 Task: Sort the products in the category "Plants" by relevance.
Action: Mouse moved to (368, 168)
Screenshot: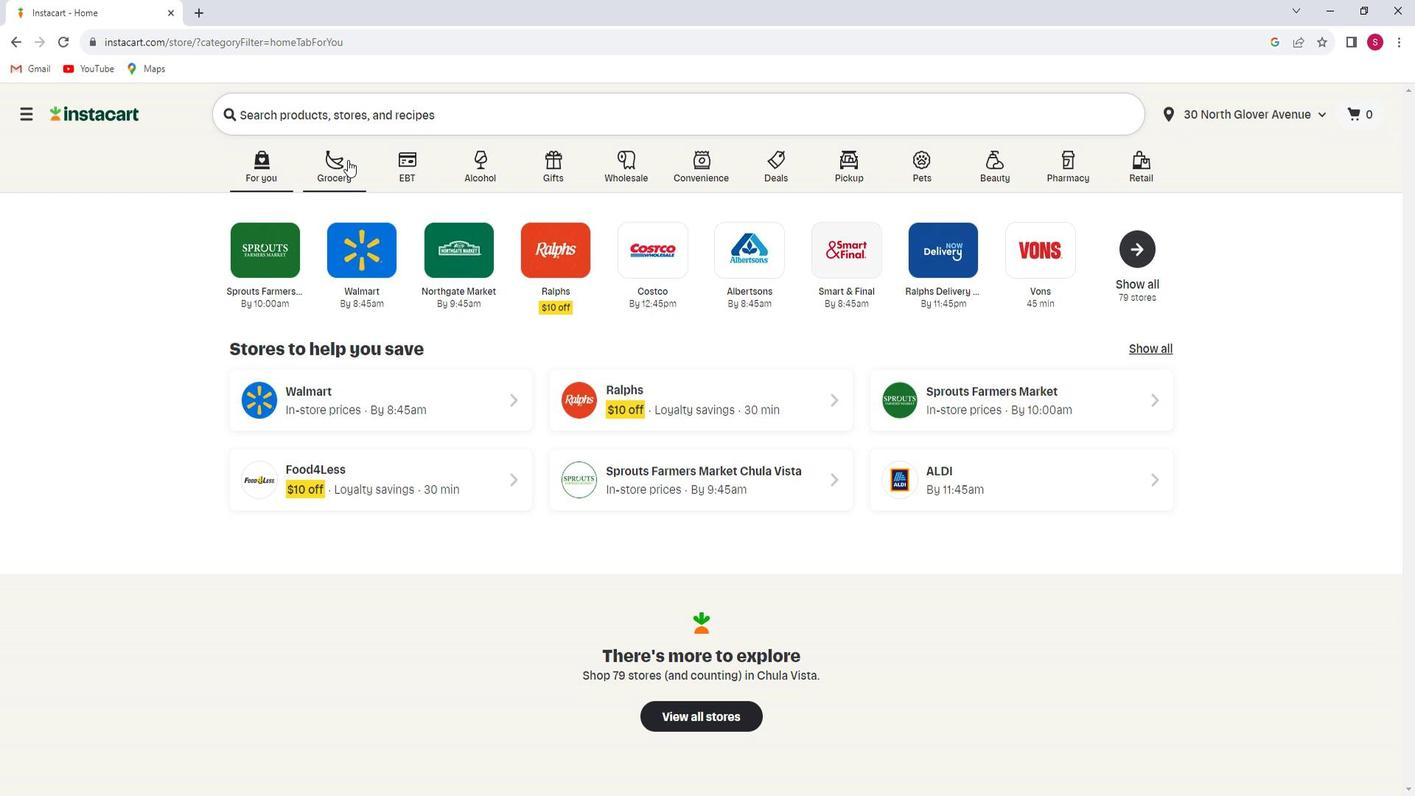 
Action: Mouse pressed left at (368, 168)
Screenshot: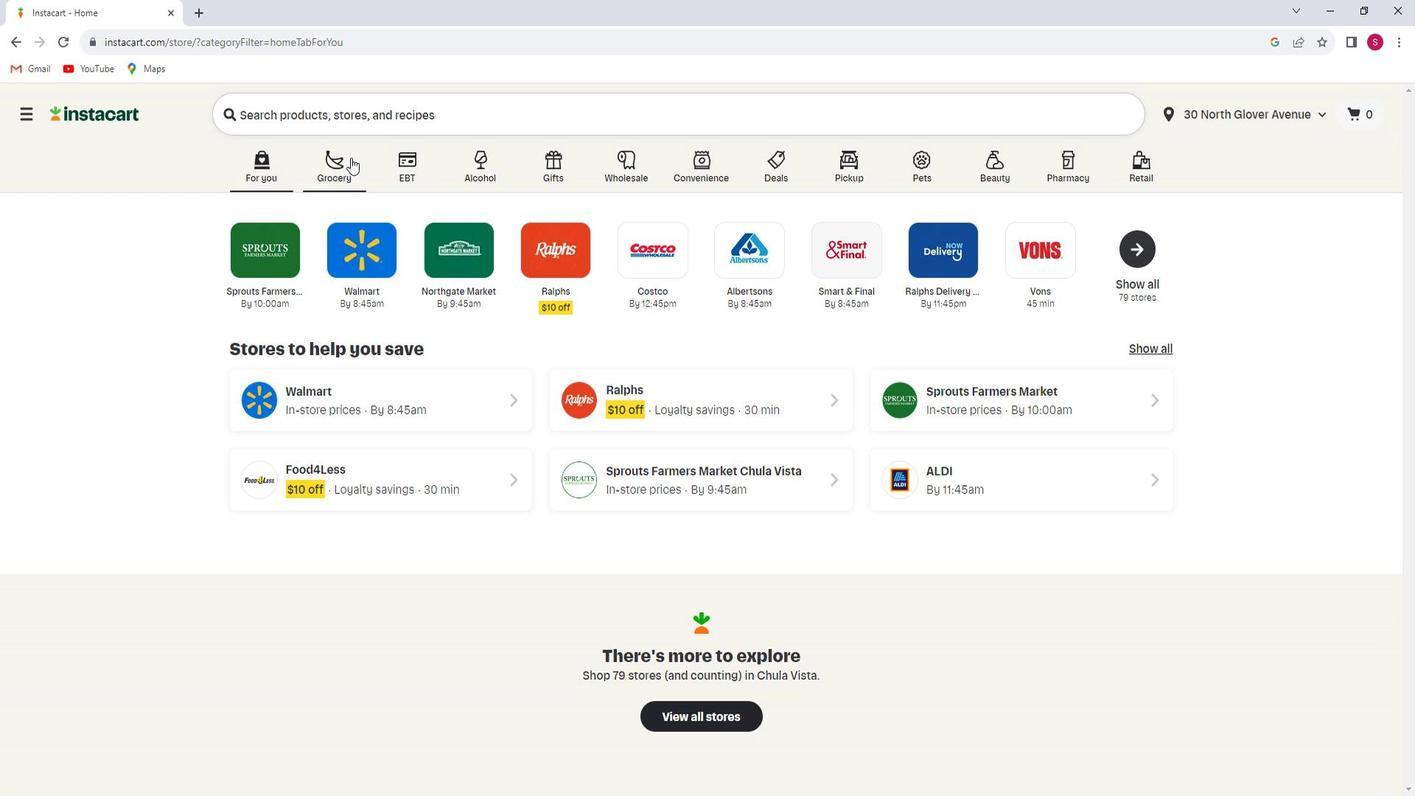 
Action: Mouse moved to (354, 438)
Screenshot: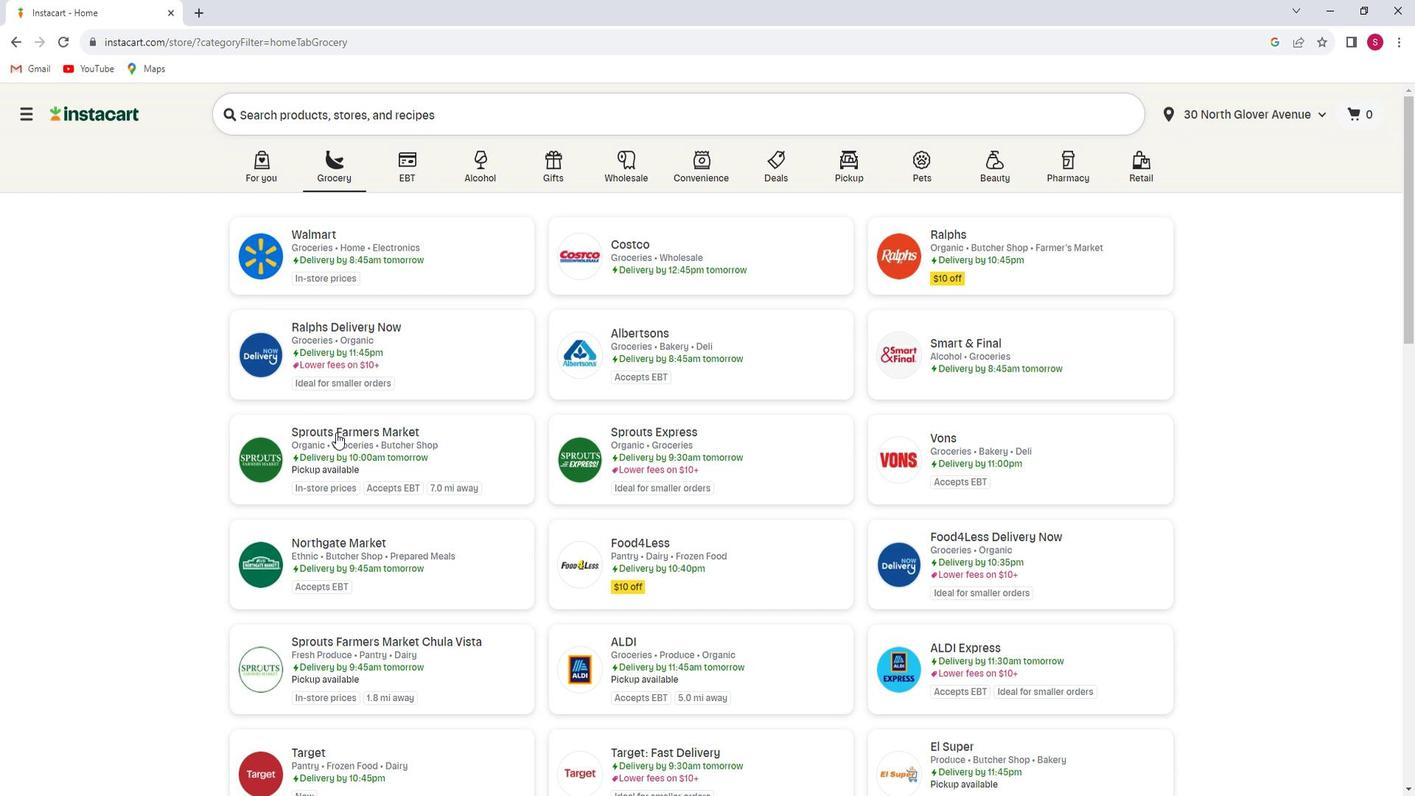 
Action: Mouse pressed left at (354, 438)
Screenshot: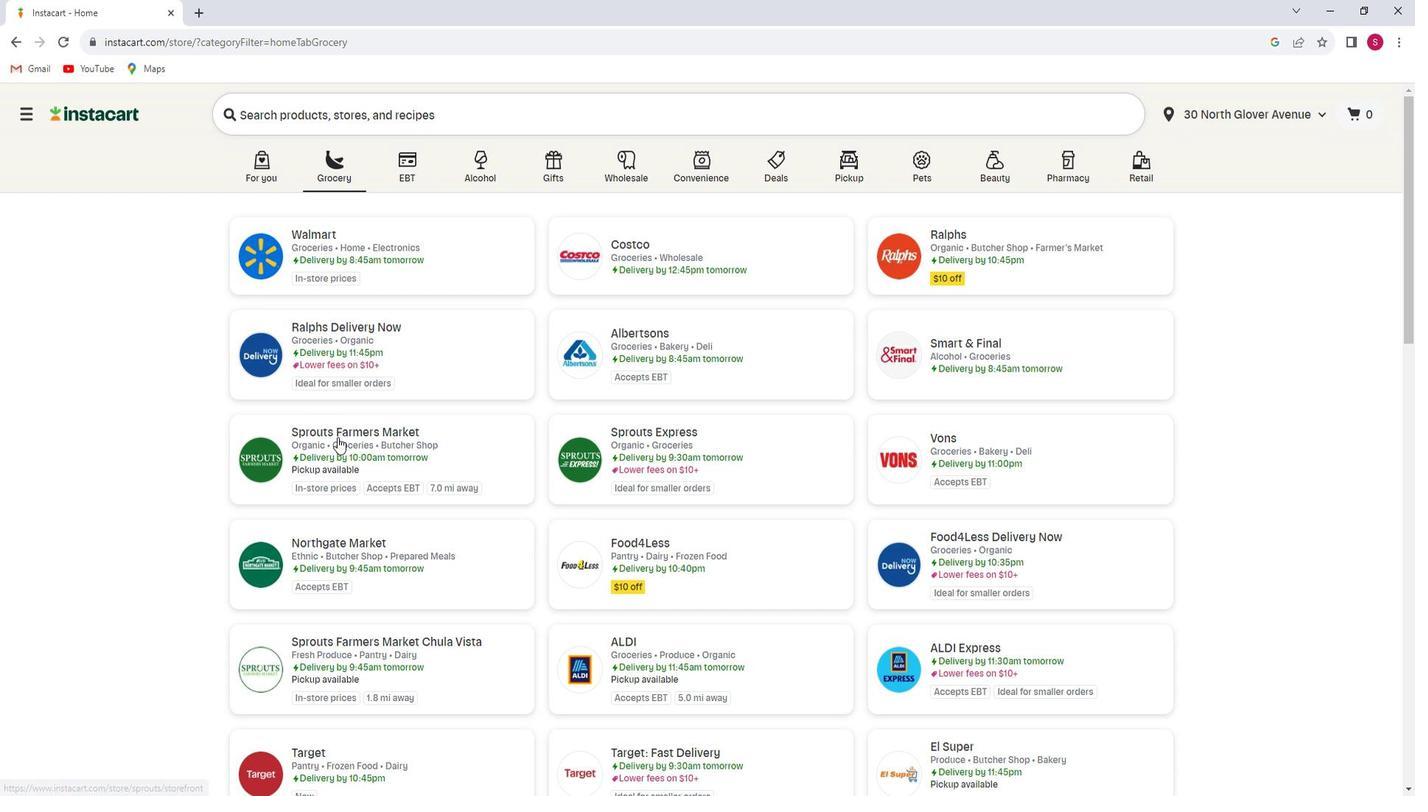 
Action: Mouse moved to (126, 506)
Screenshot: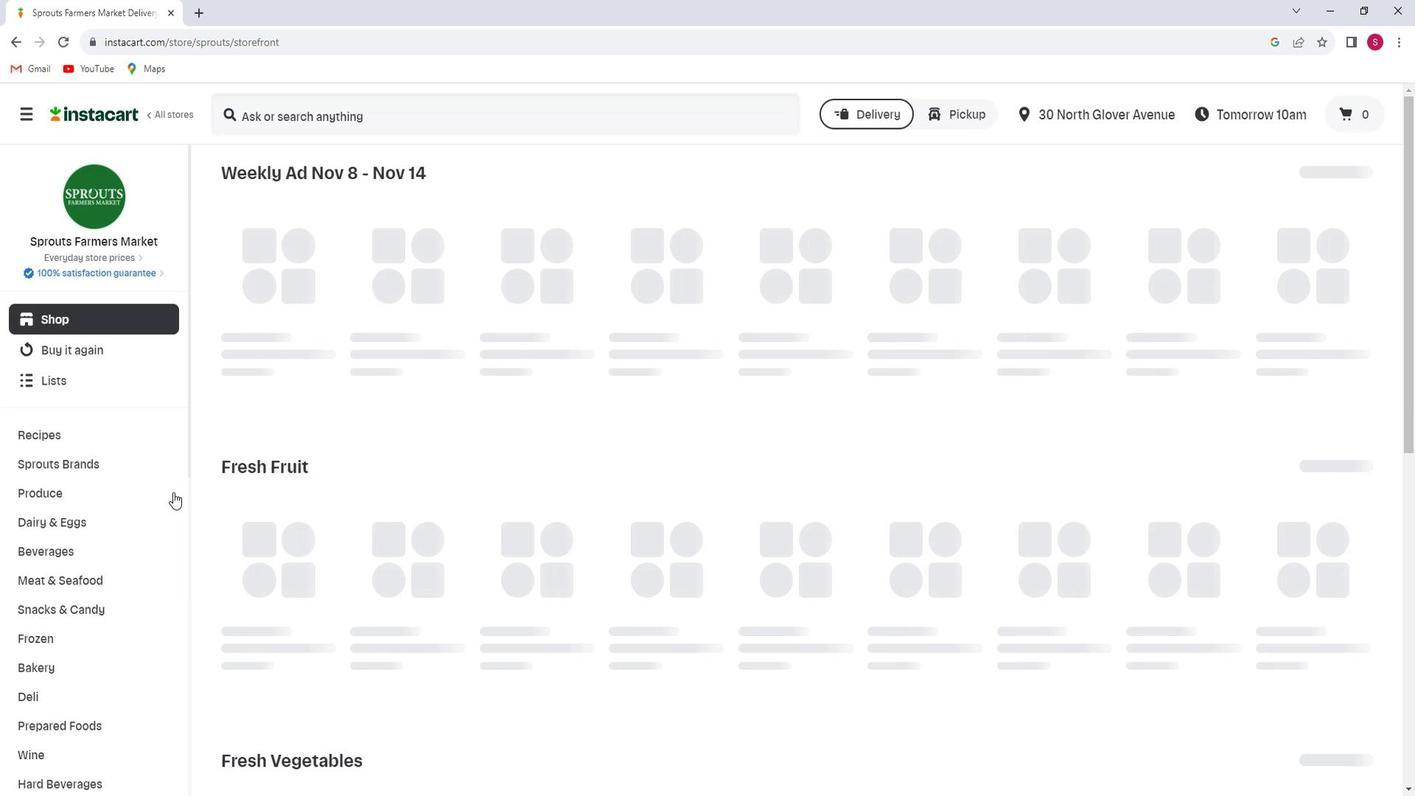 
Action: Mouse scrolled (126, 505) with delta (0, 0)
Screenshot: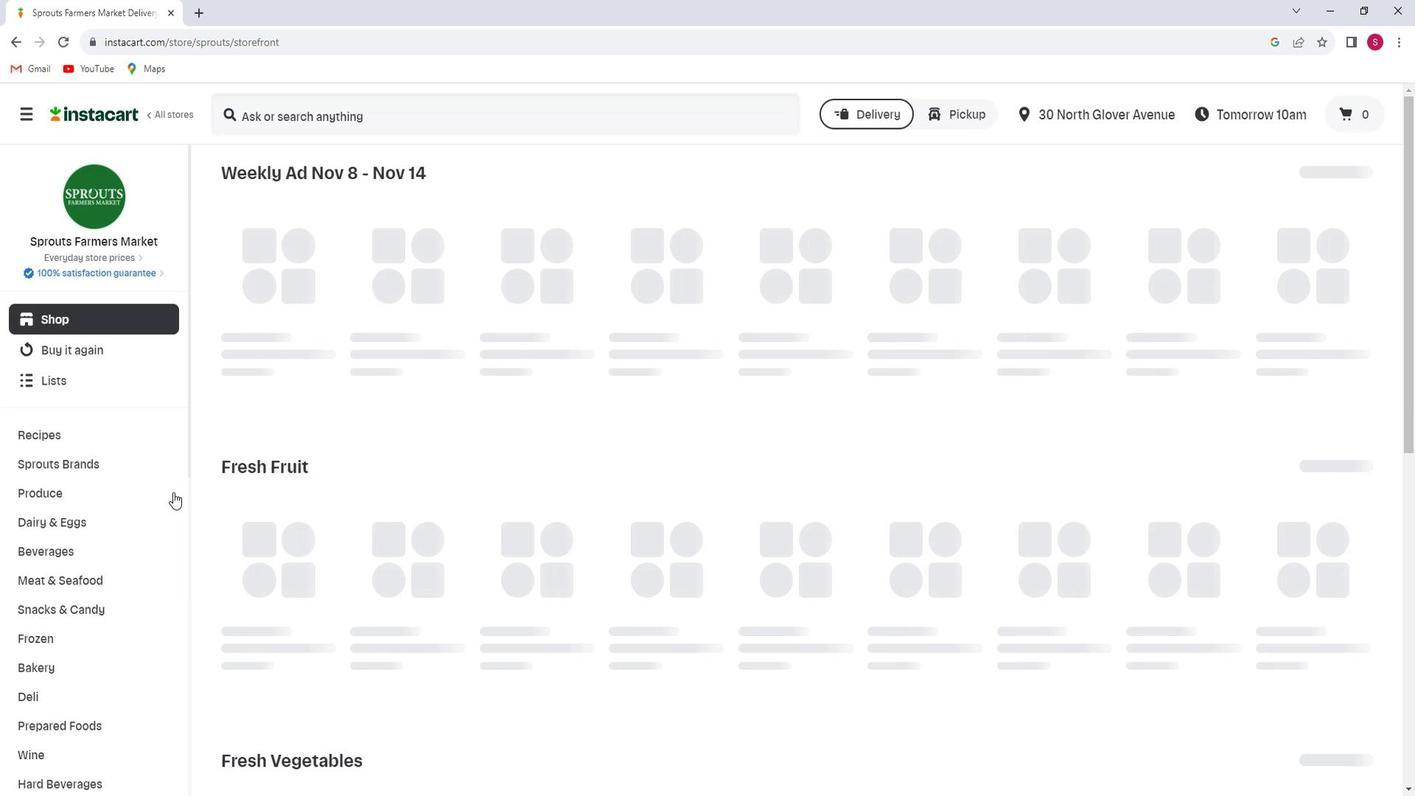 
Action: Mouse moved to (123, 508)
Screenshot: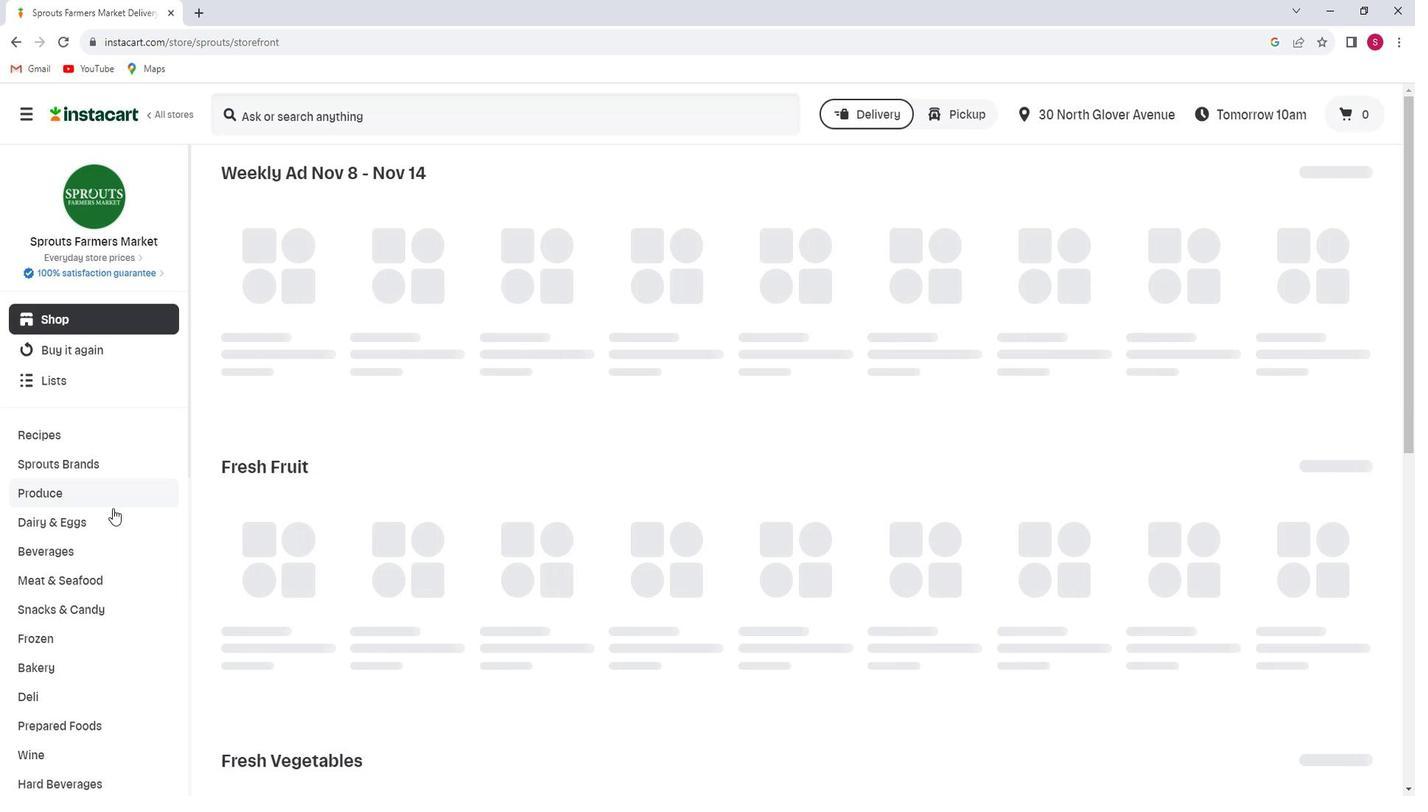 
Action: Mouse scrolled (123, 507) with delta (0, 0)
Screenshot: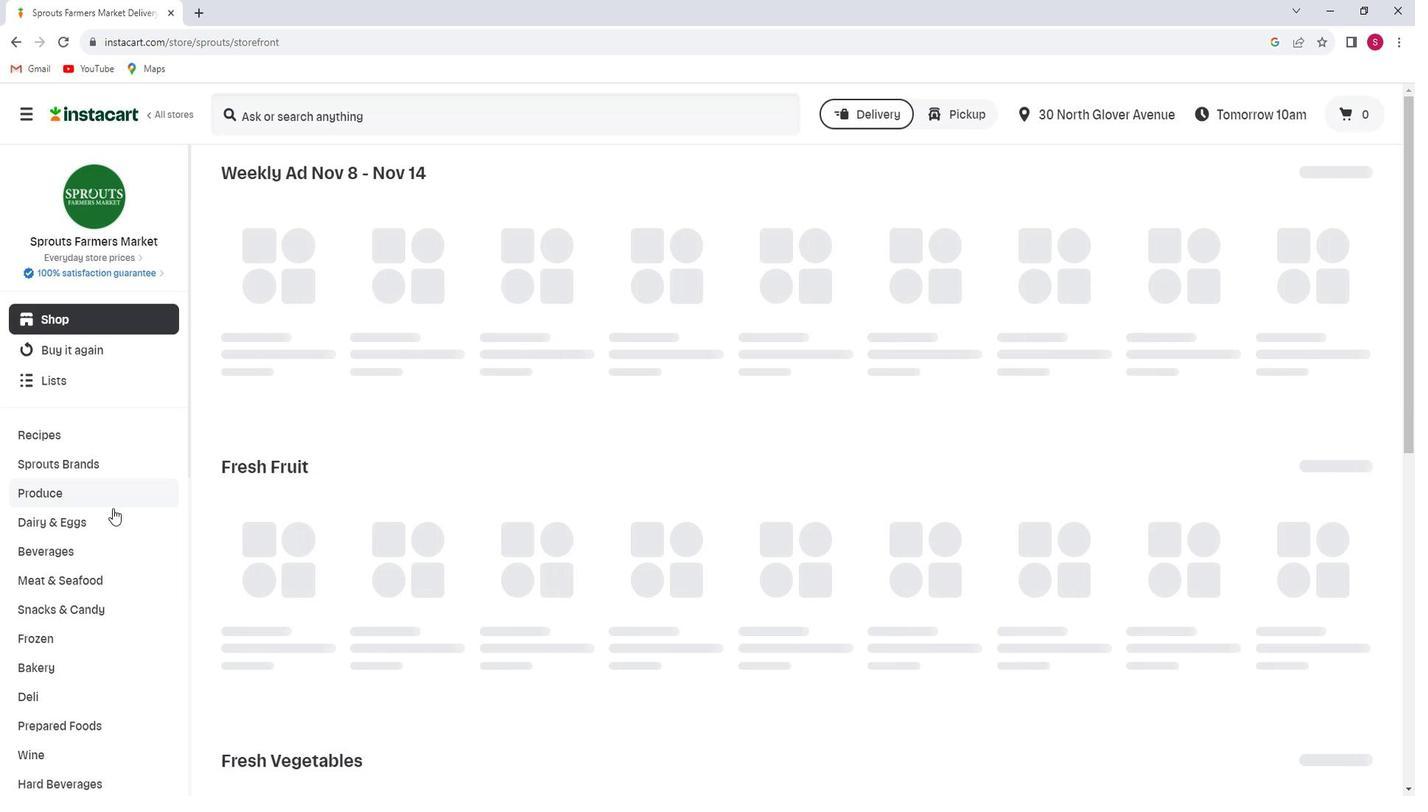 
Action: Mouse moved to (119, 512)
Screenshot: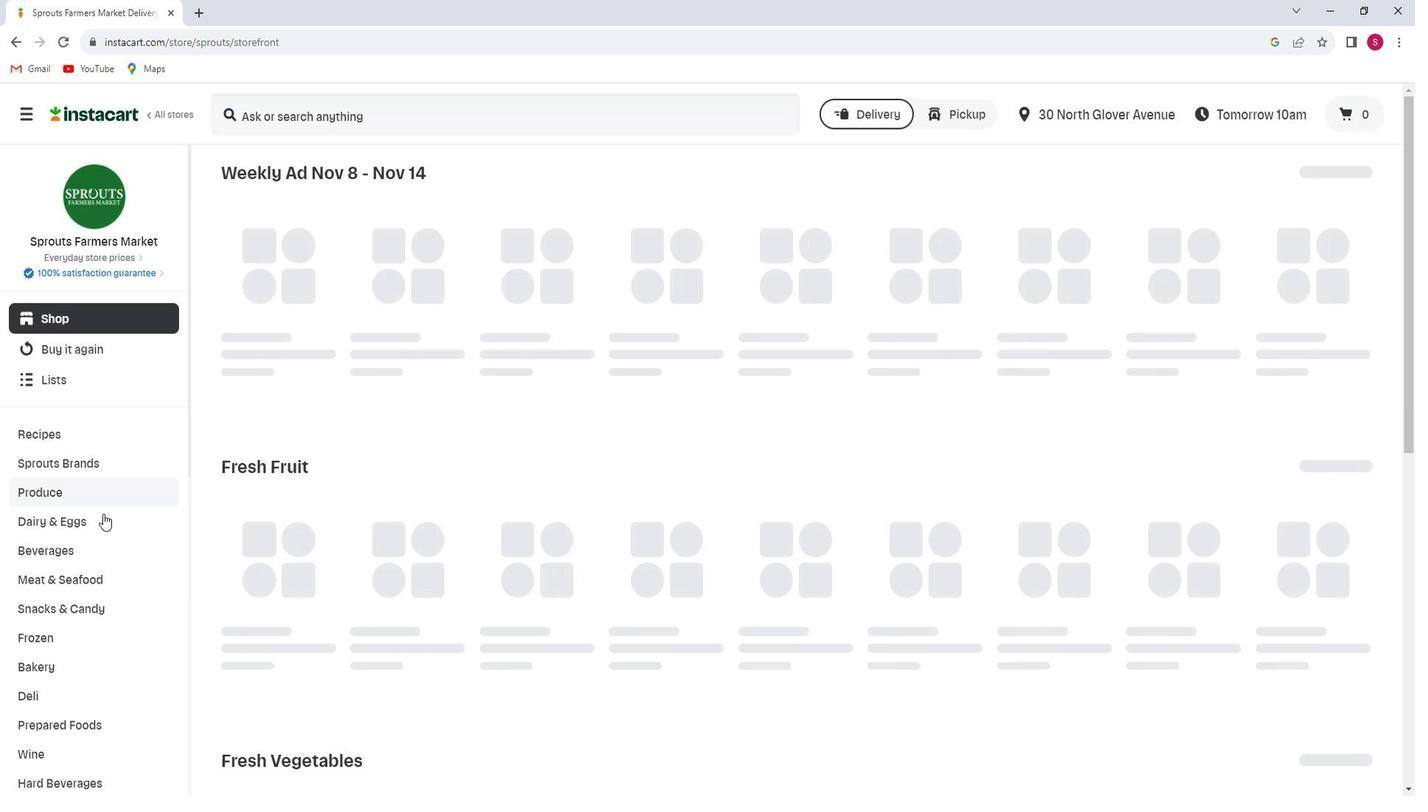 
Action: Mouse scrolled (119, 511) with delta (0, 0)
Screenshot: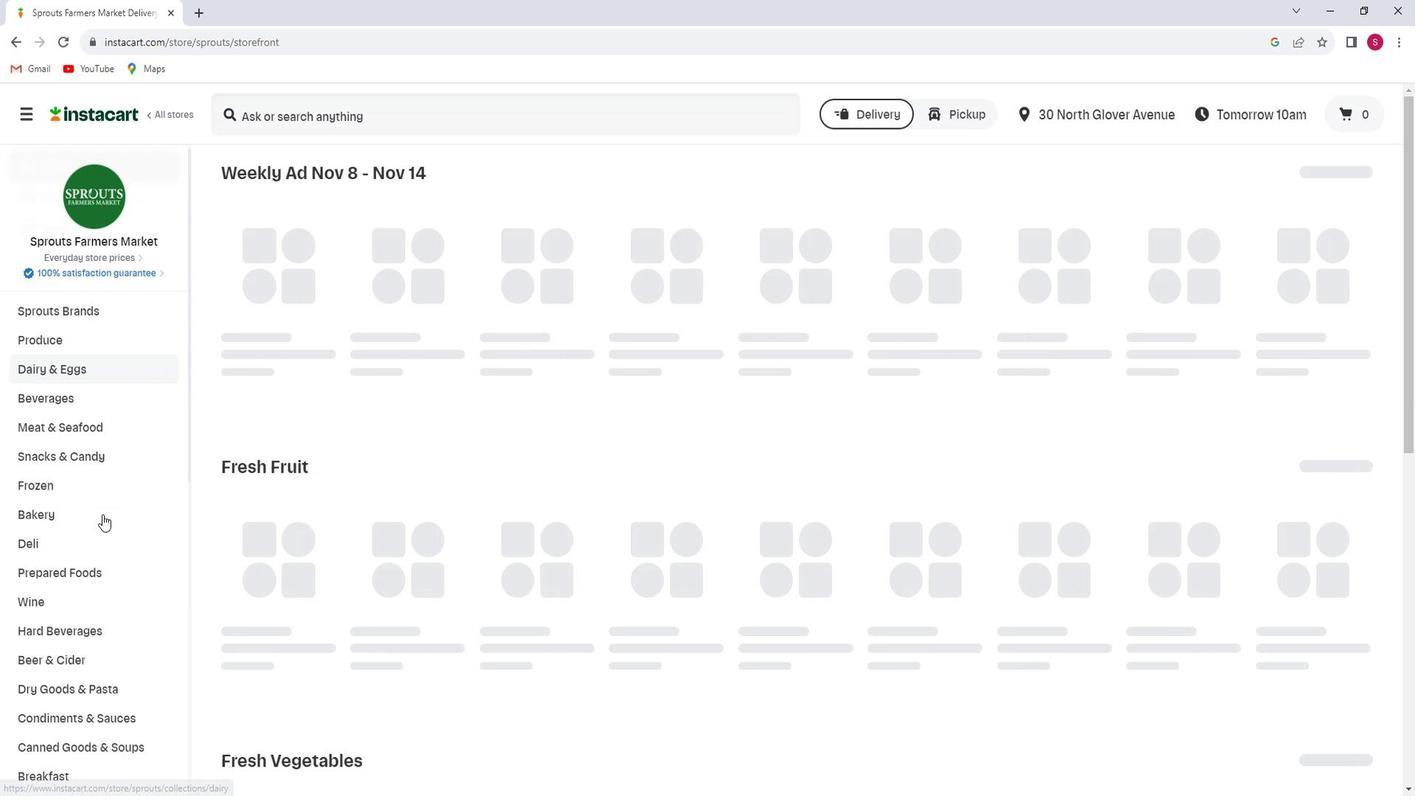 
Action: Mouse scrolled (119, 511) with delta (0, 0)
Screenshot: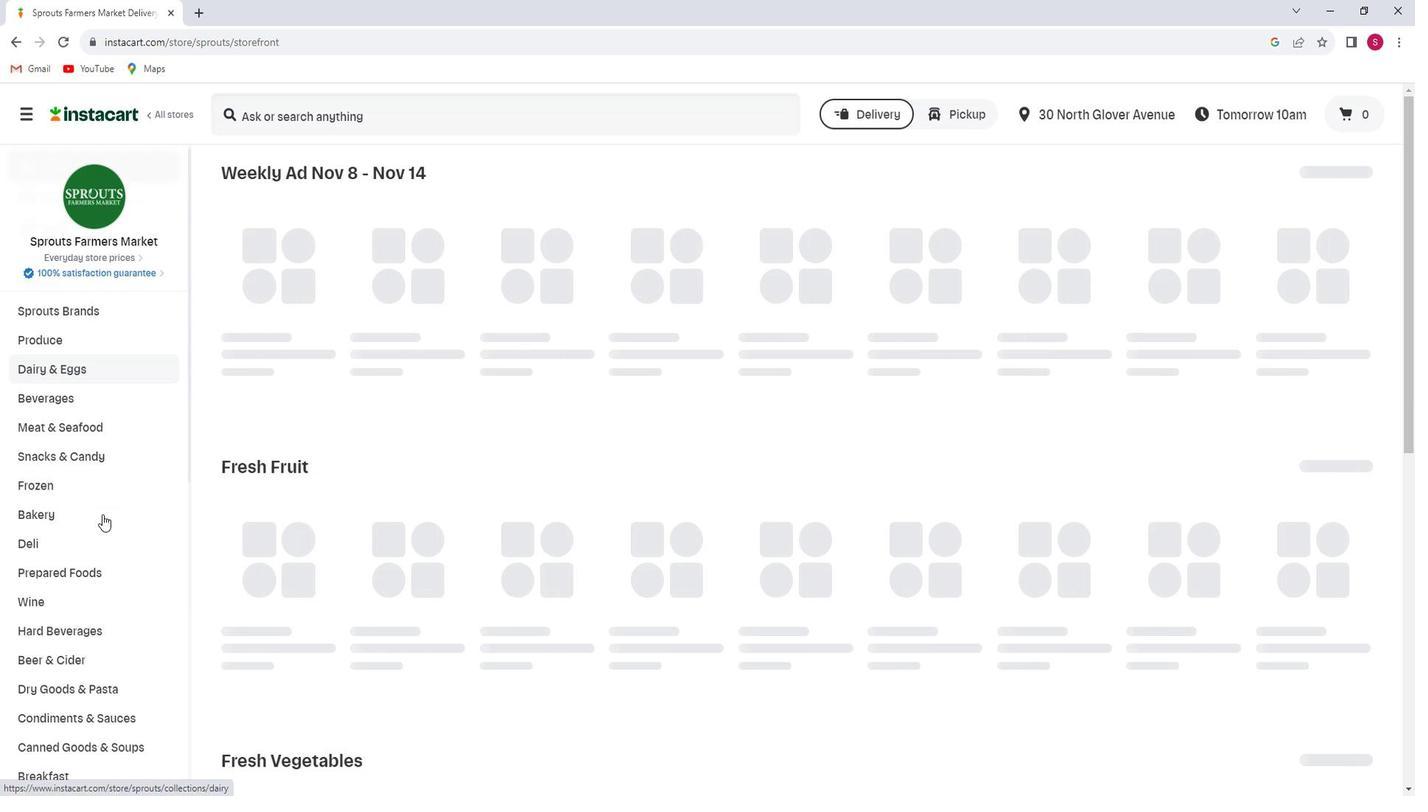 
Action: Mouse scrolled (119, 511) with delta (0, 0)
Screenshot: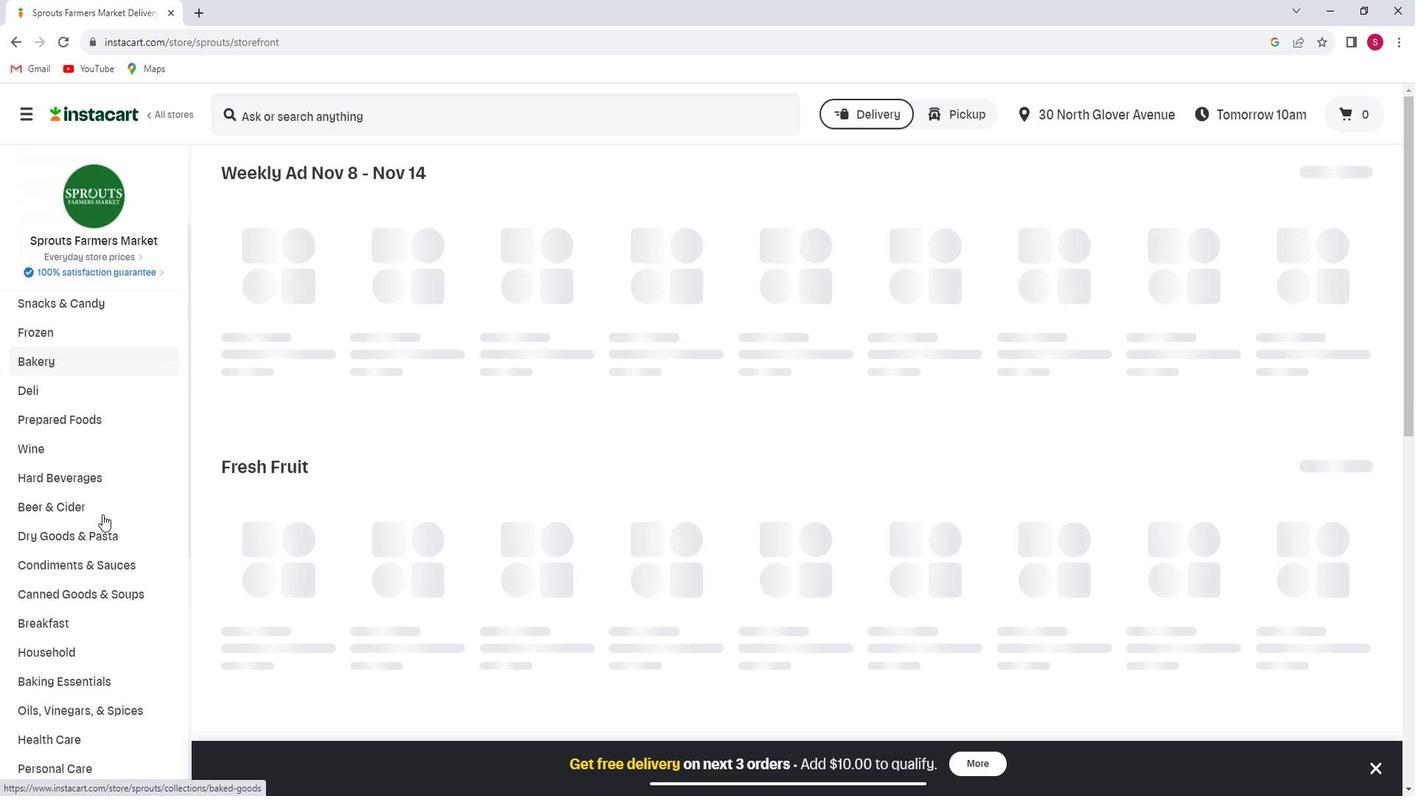 
Action: Mouse scrolled (119, 511) with delta (0, 0)
Screenshot: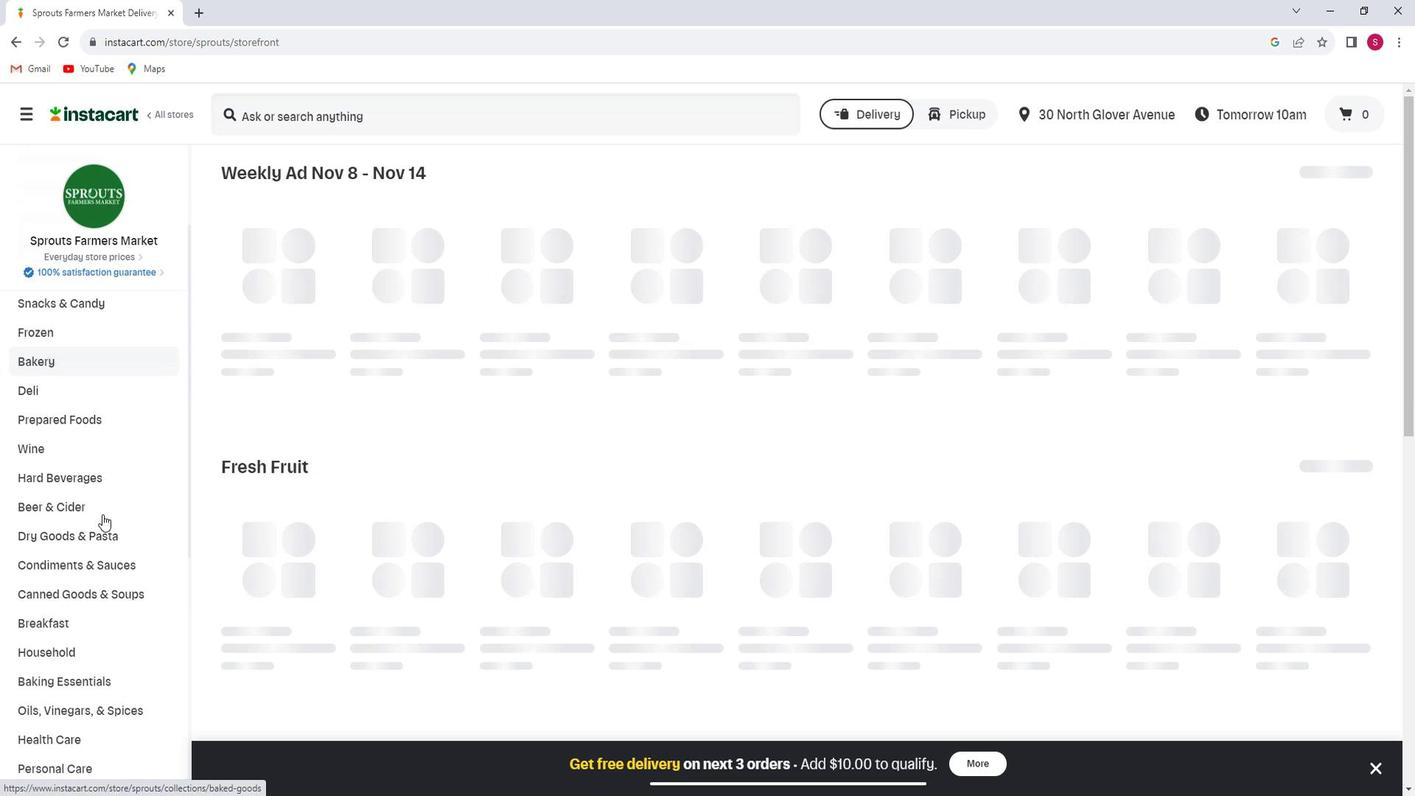 
Action: Mouse scrolled (119, 511) with delta (0, 0)
Screenshot: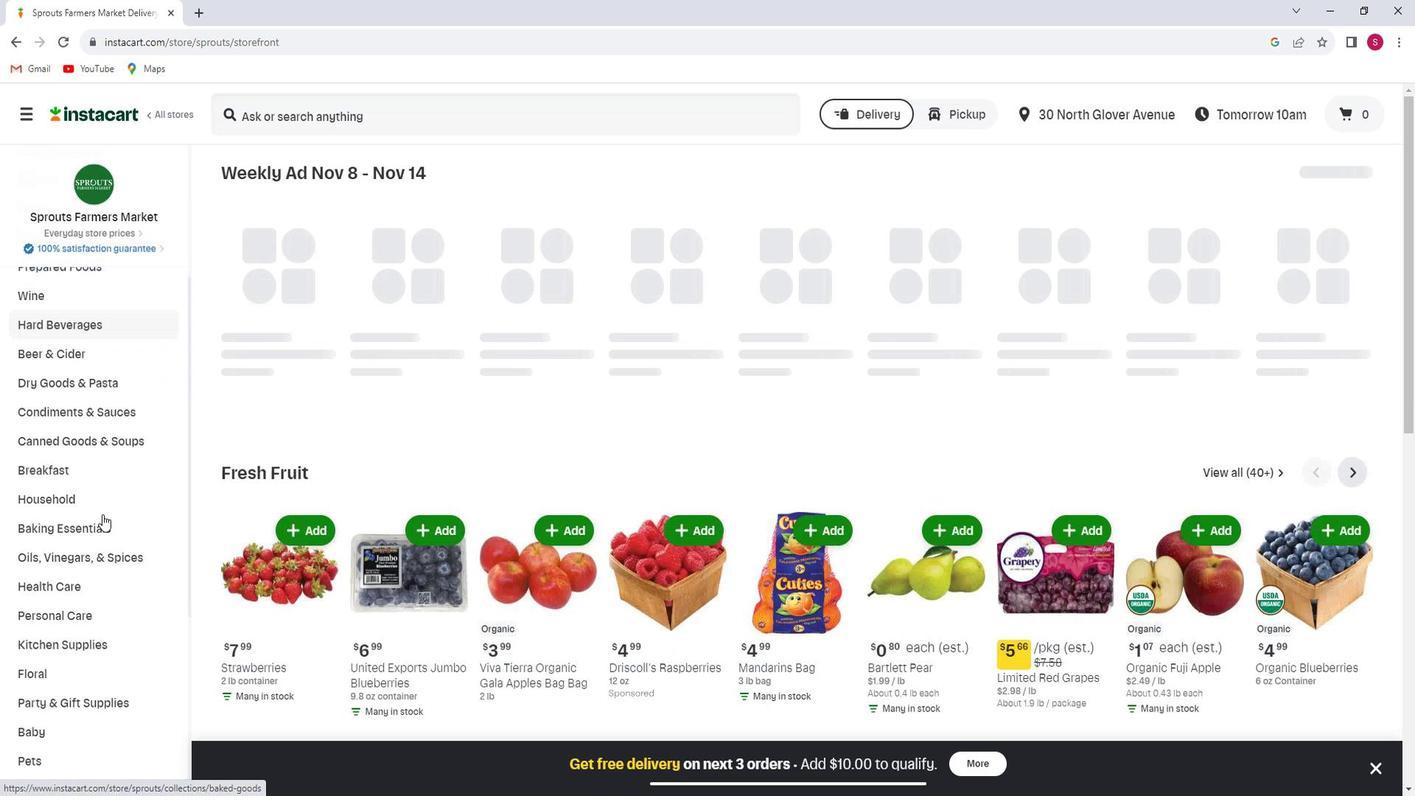 
Action: Mouse scrolled (119, 511) with delta (0, 0)
Screenshot: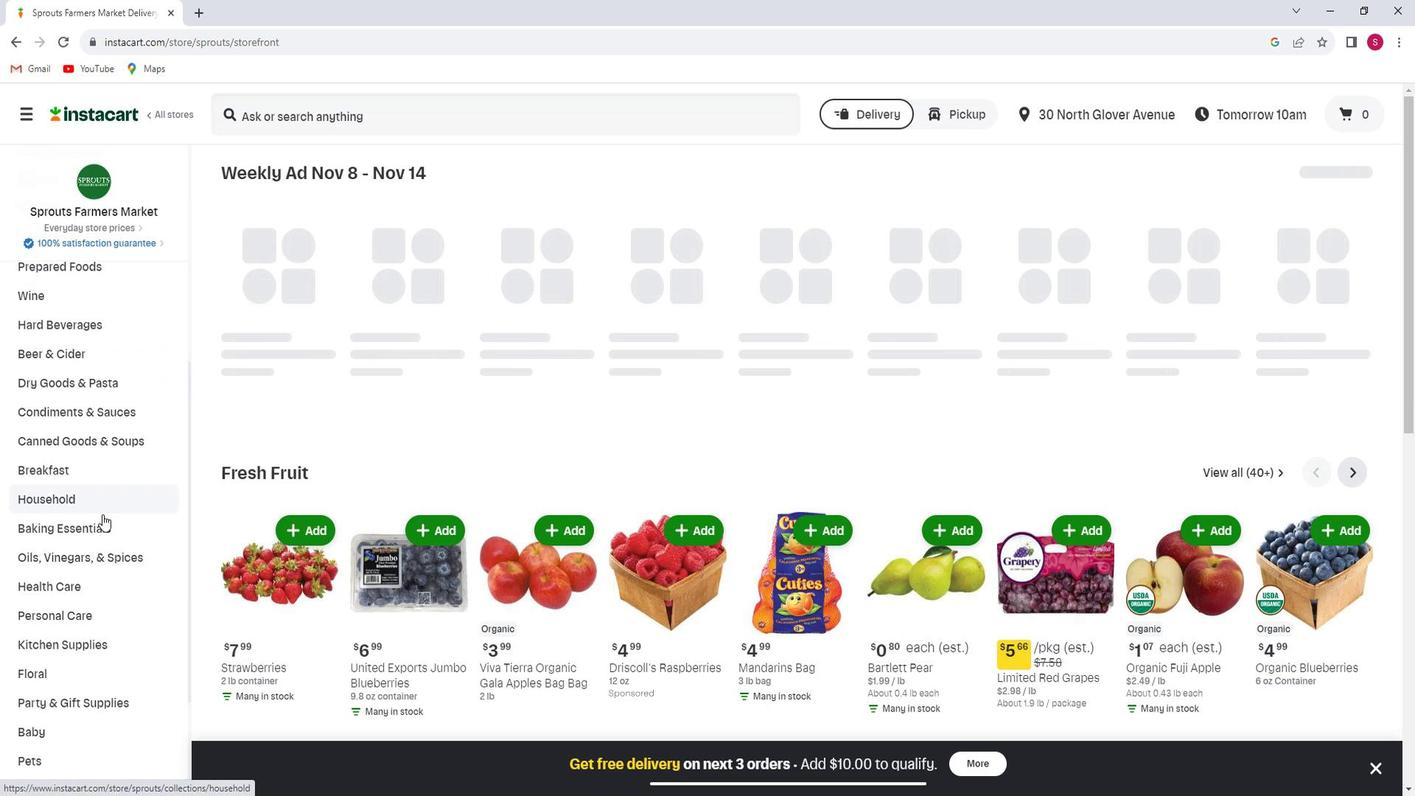 
Action: Mouse scrolled (119, 511) with delta (0, 0)
Screenshot: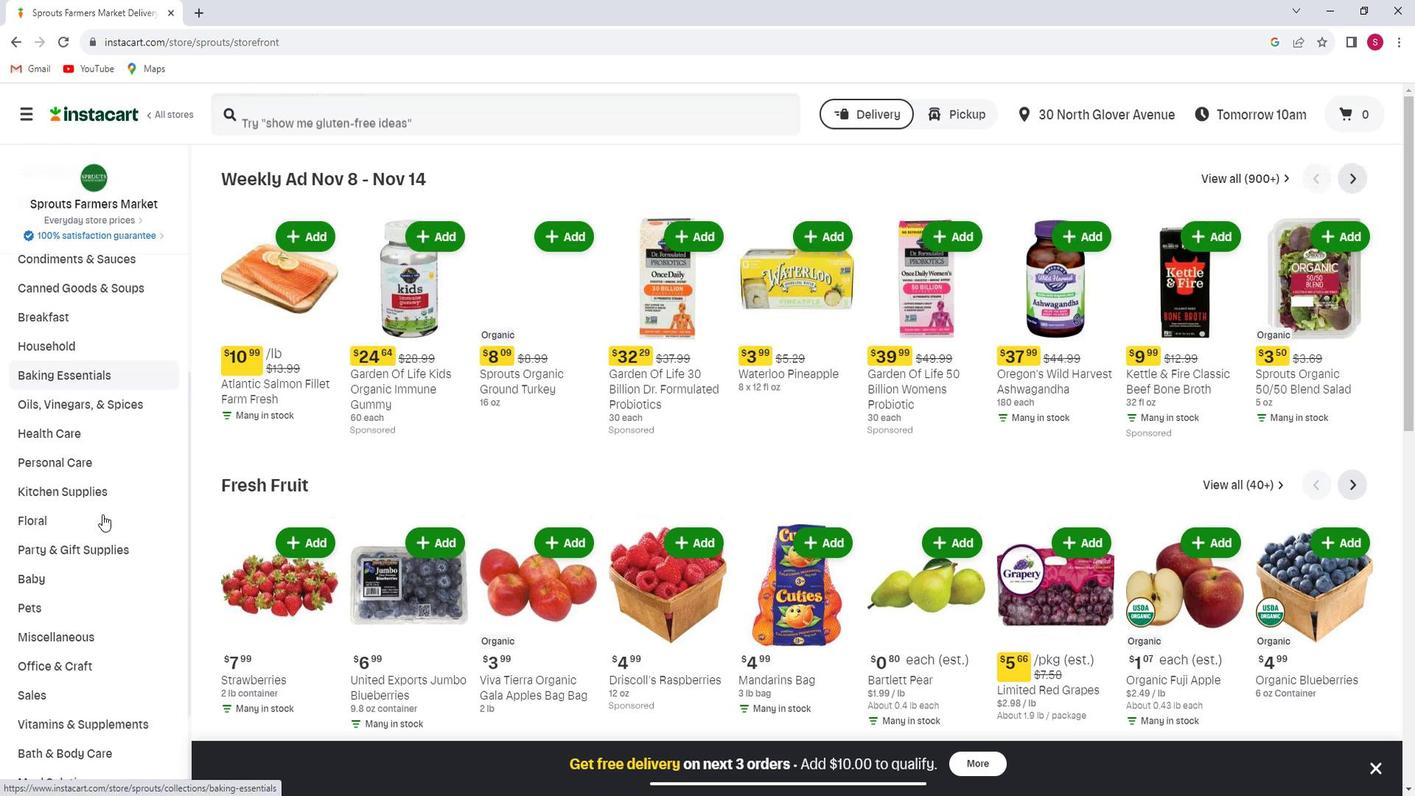 
Action: Mouse moved to (79, 500)
Screenshot: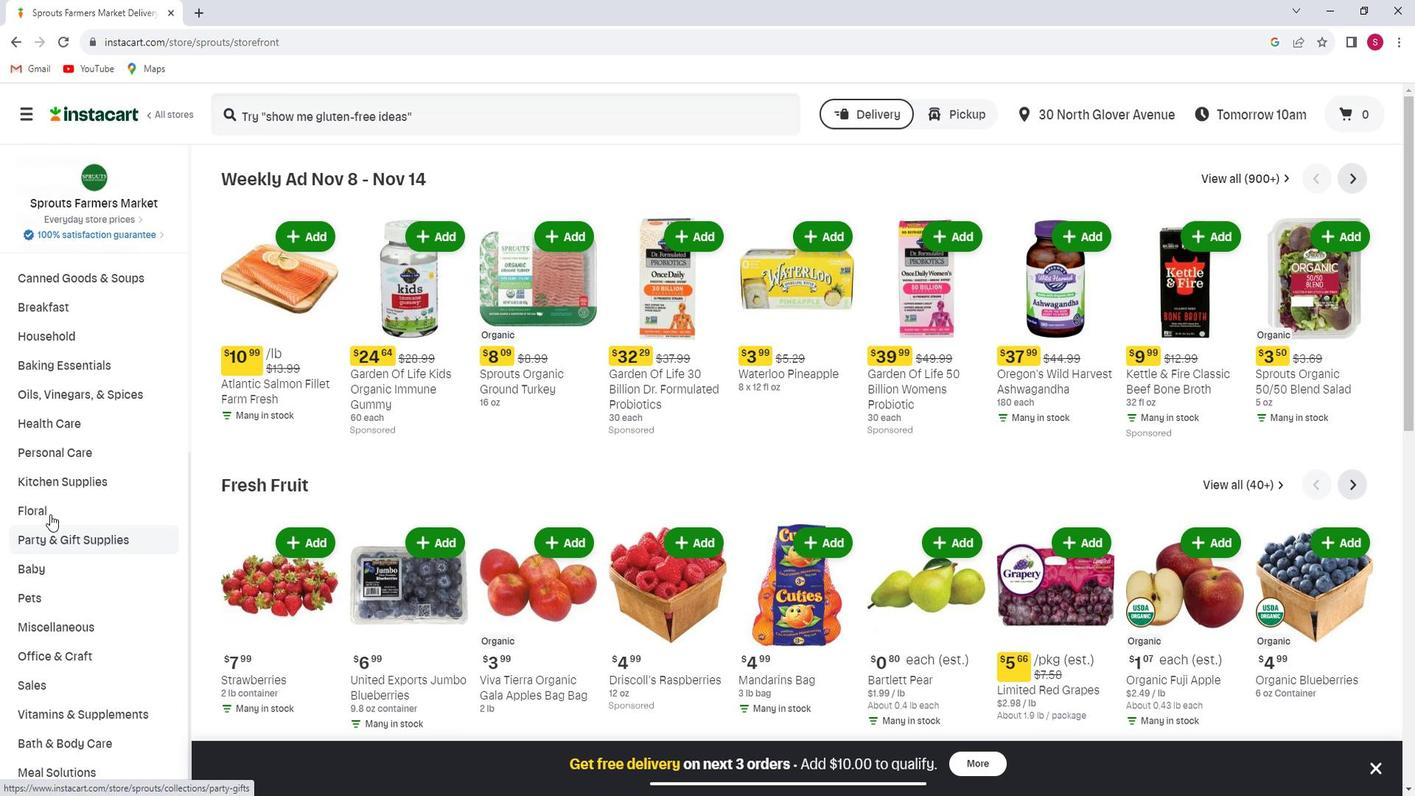 
Action: Mouse pressed left at (79, 500)
Screenshot: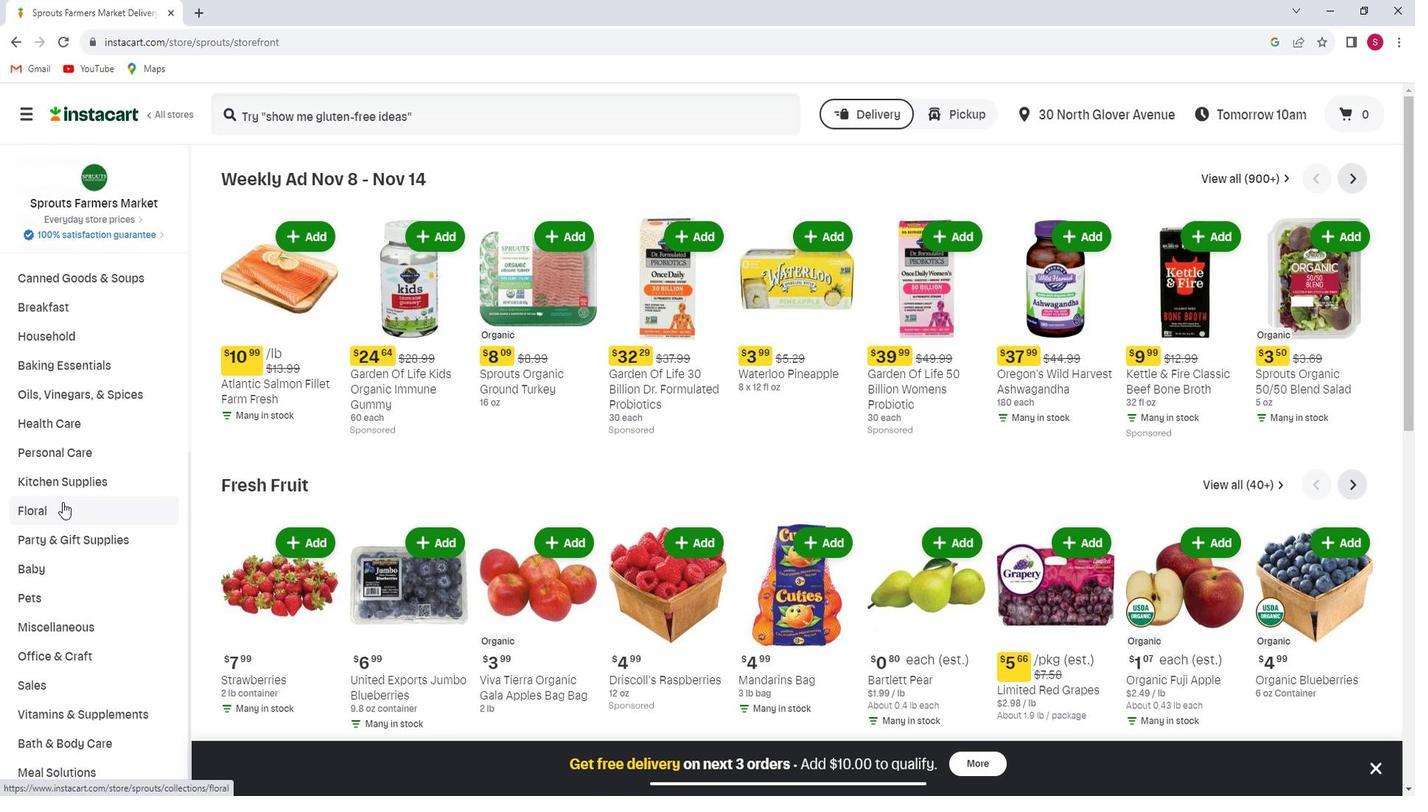 
Action: Mouse moved to (73, 554)
Screenshot: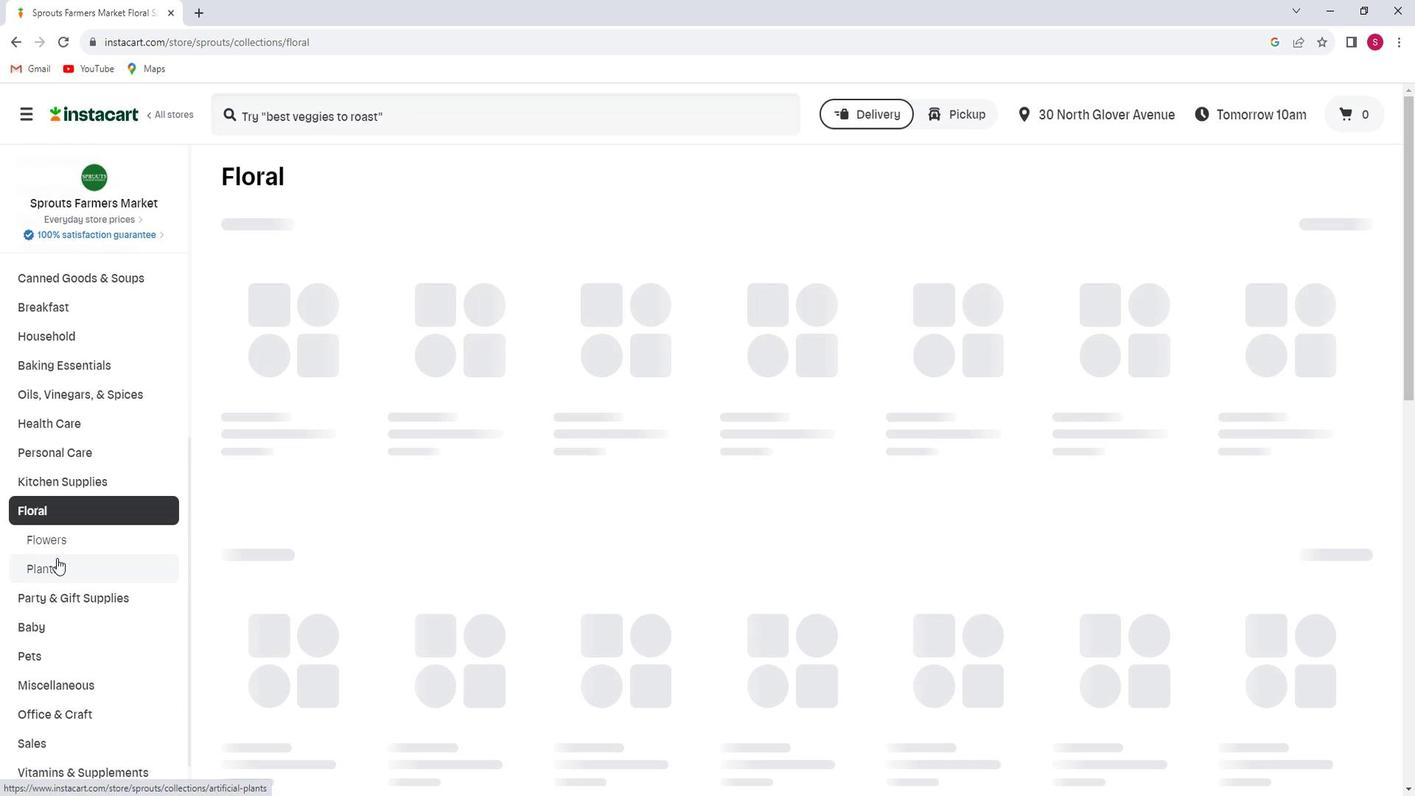 
Action: Mouse pressed left at (73, 554)
Screenshot: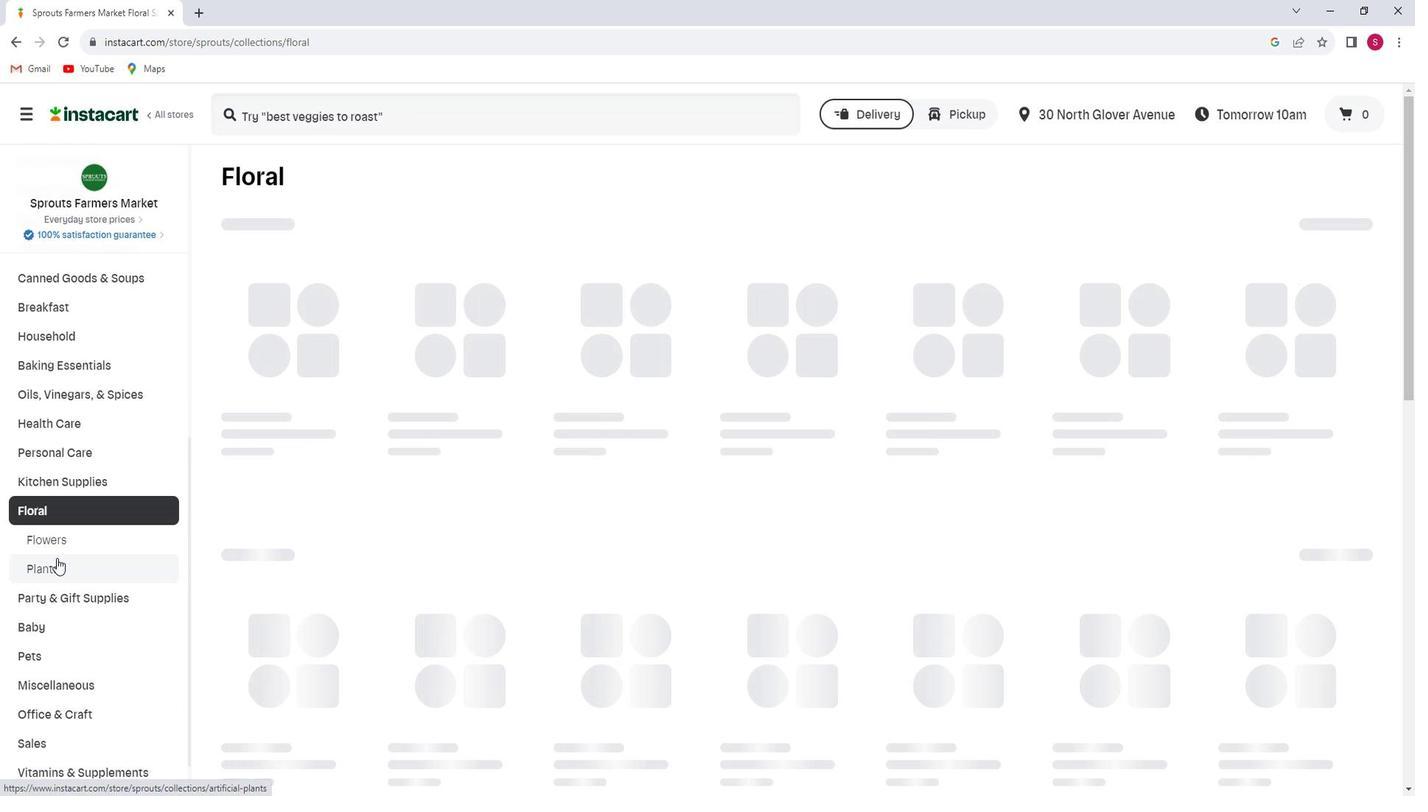 
Action: Mouse moved to (1341, 237)
Screenshot: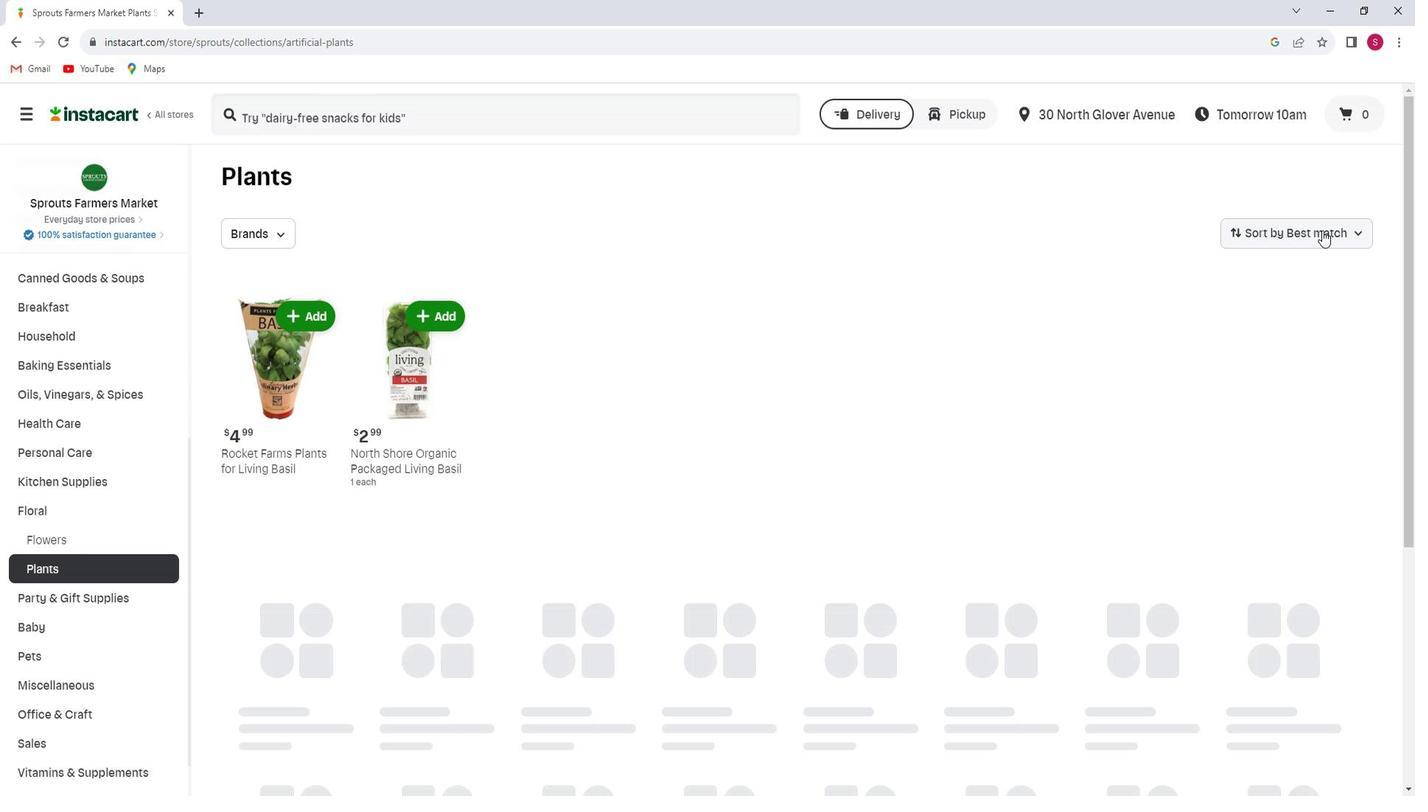 
Action: Mouse pressed left at (1341, 237)
Screenshot: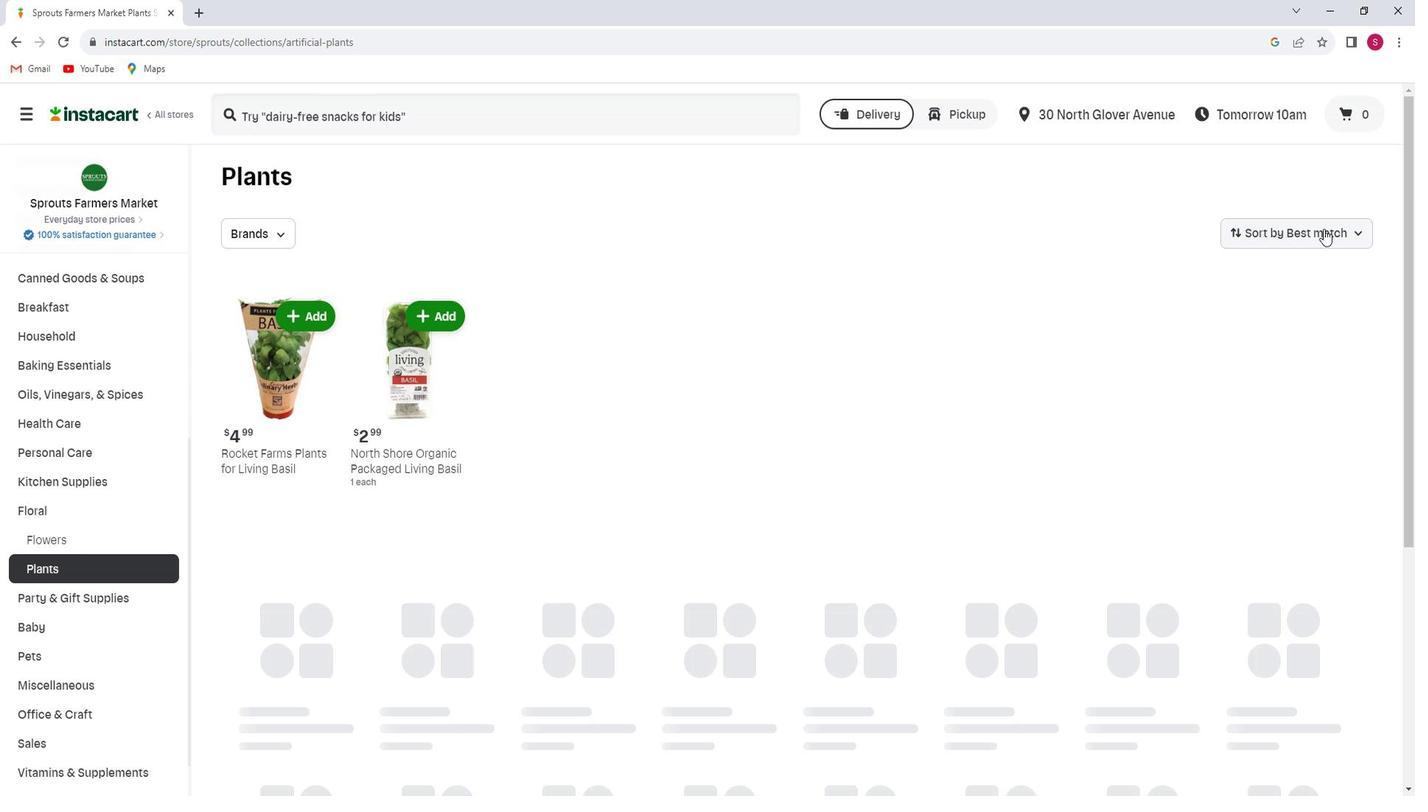 
Action: Mouse moved to (1297, 452)
Screenshot: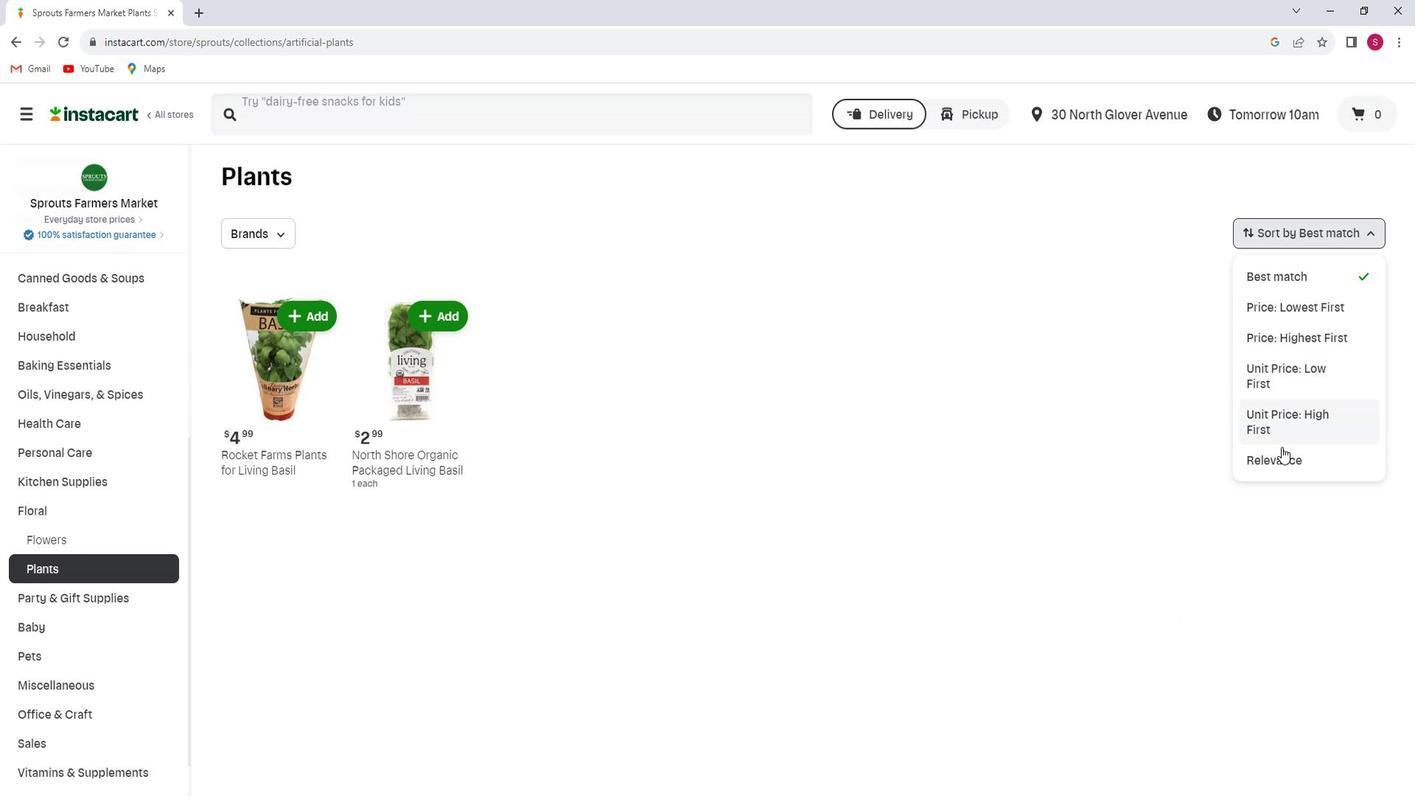 
Action: Mouse pressed left at (1297, 452)
Screenshot: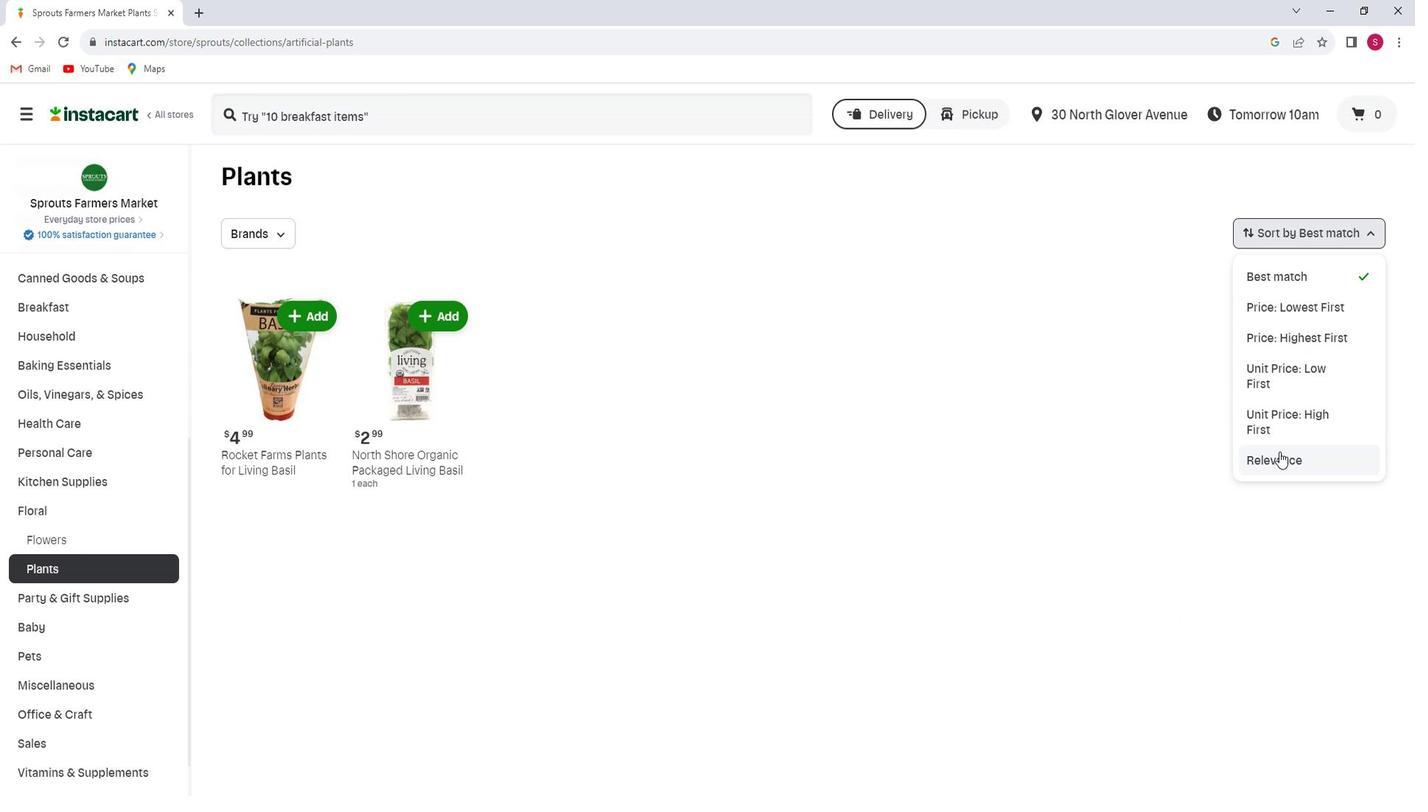 
